 Task: Add the task  Add support for SMS notifications to the mobile app to the section Capacity Planning Sprint in the project TransferLine and add a Due Date to the respective task as 2024/02/26.
Action: Mouse moved to (606, 449)
Screenshot: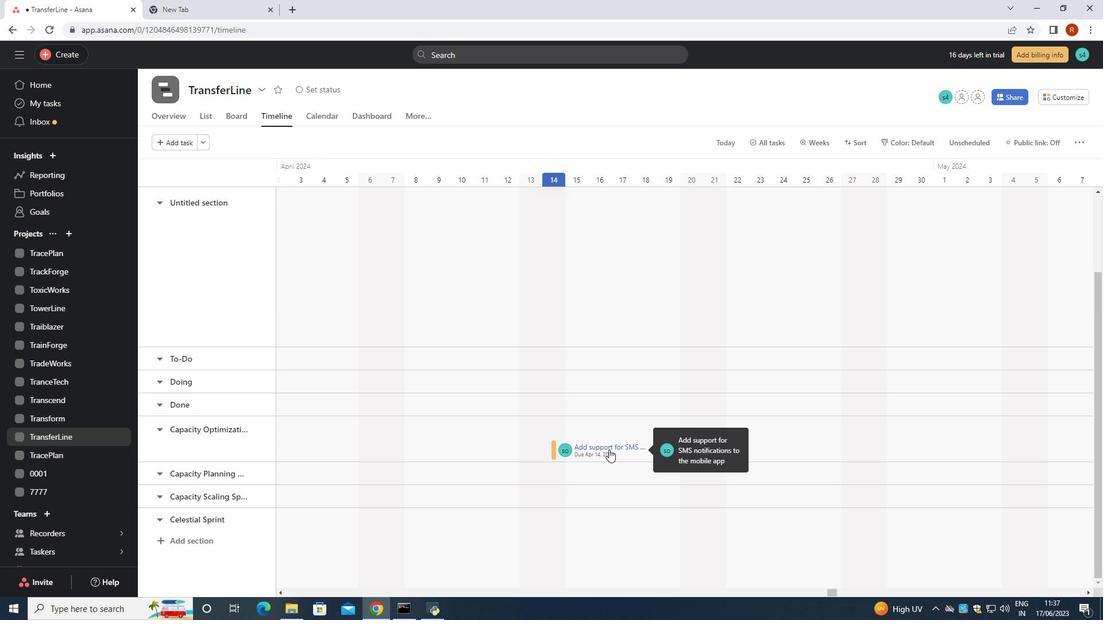 
Action: Mouse pressed left at (606, 449)
Screenshot: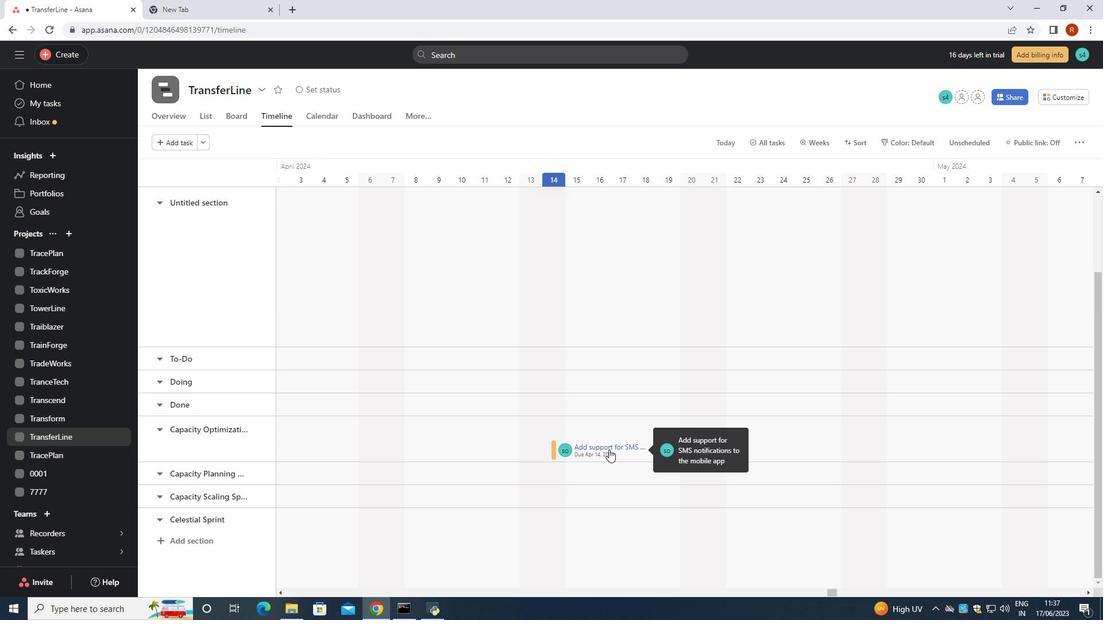 
Action: Mouse moved to (869, 227)
Screenshot: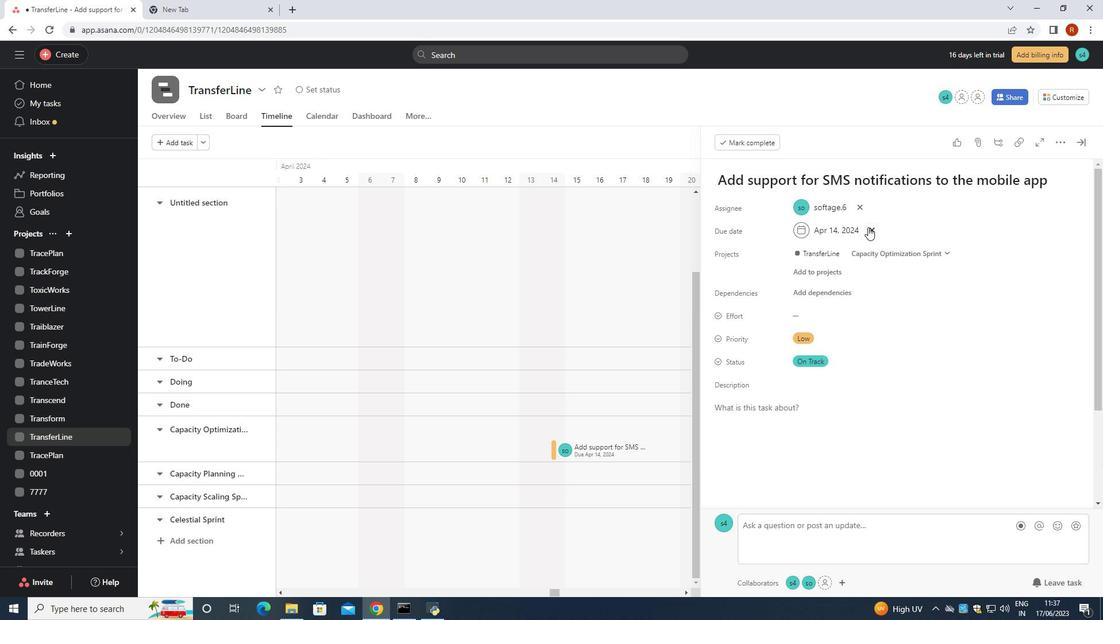 
Action: Mouse pressed left at (869, 227)
Screenshot: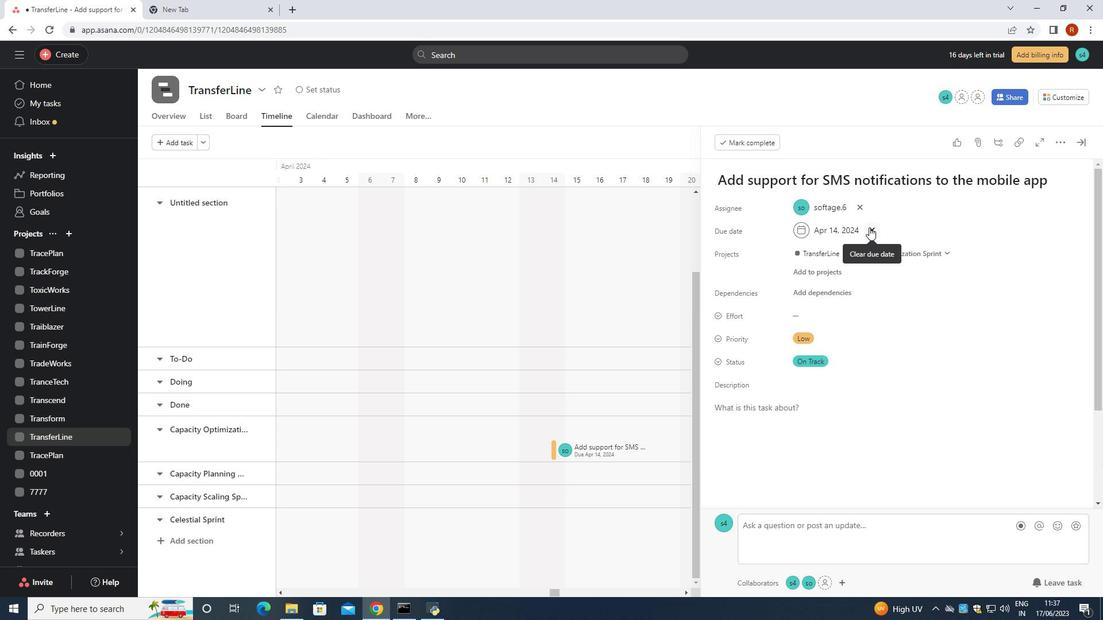 
Action: Key pressed 2024/02/
Screenshot: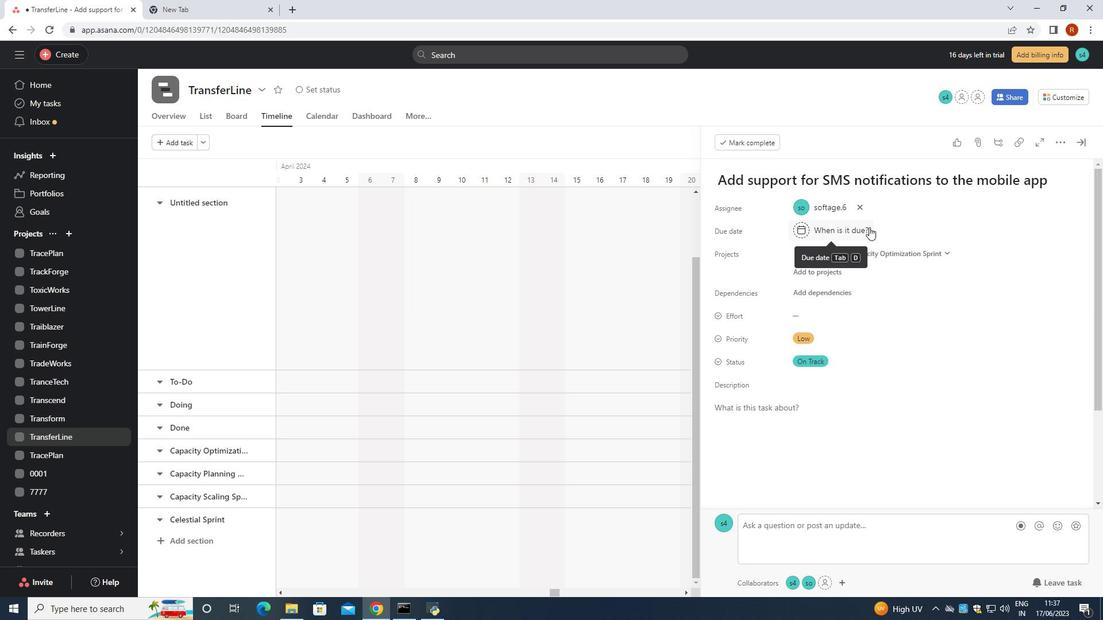 
Action: Mouse moved to (841, 227)
Screenshot: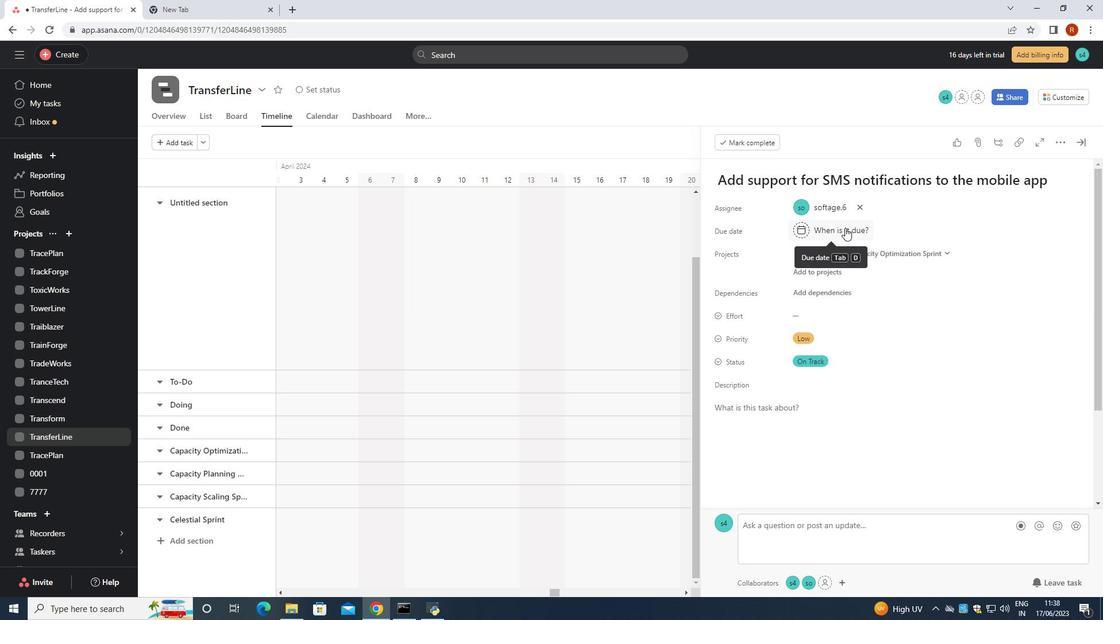 
Action: Mouse pressed left at (841, 227)
Screenshot: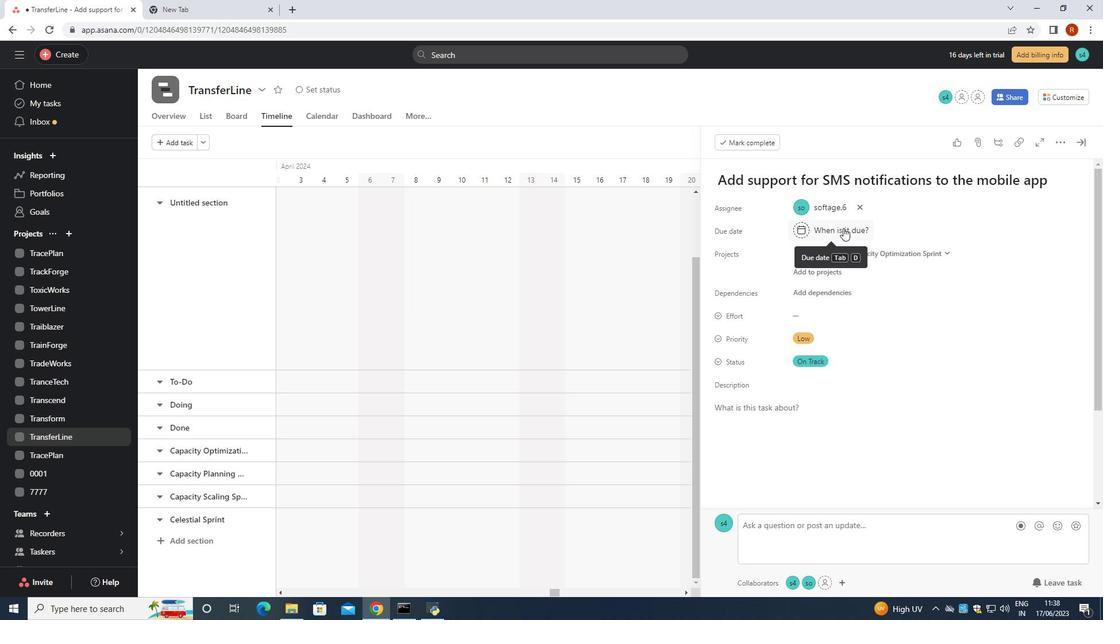 
Action: Key pressed 2024/2<Key.backspace>02/26+<Key.backspace>
Screenshot: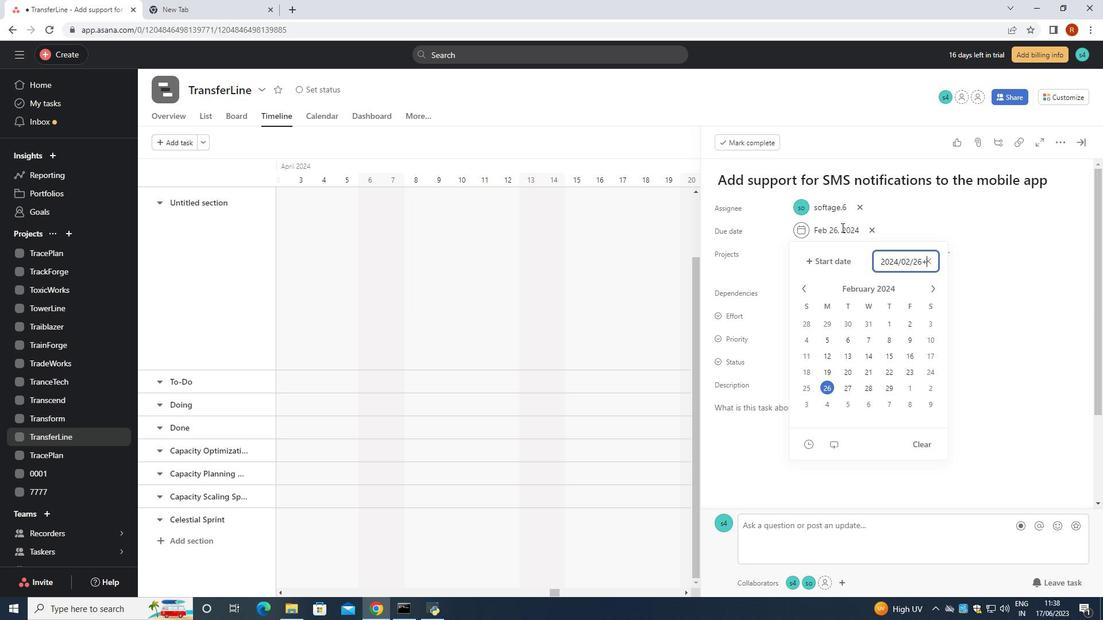 
Action: Mouse moved to (847, 227)
Screenshot: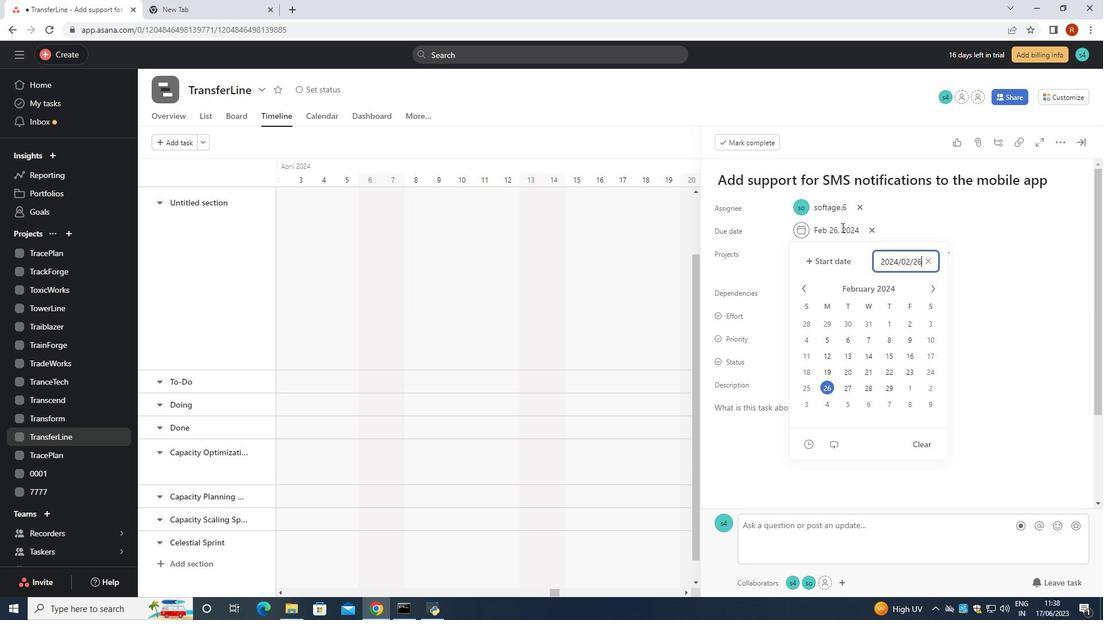 
Action: Key pressed <Key.enter>
Screenshot: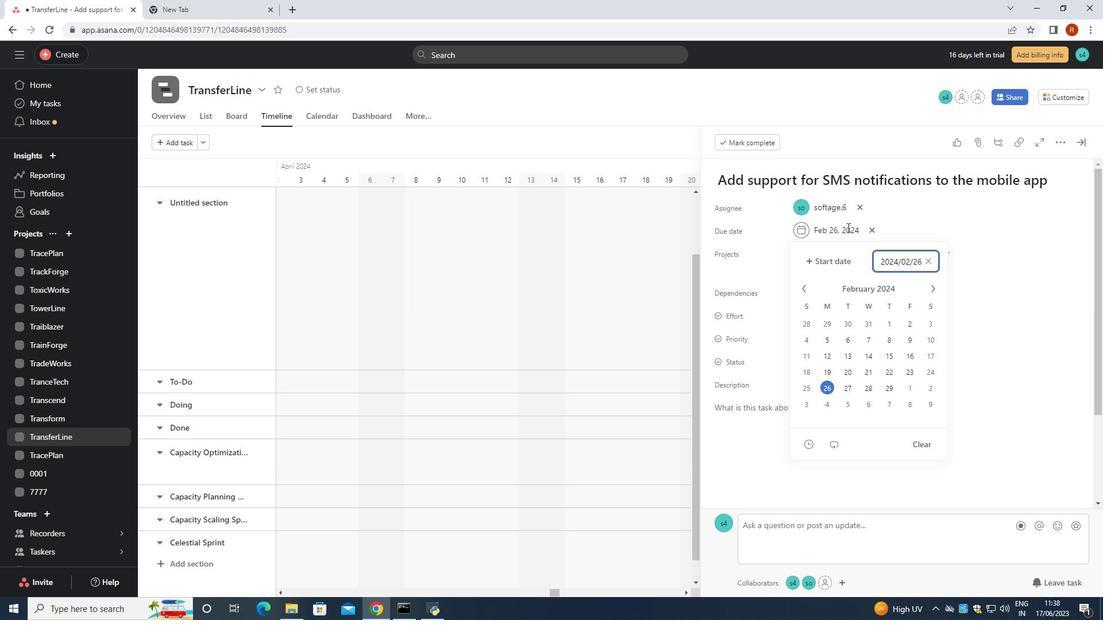 
Action: Mouse moved to (944, 254)
Screenshot: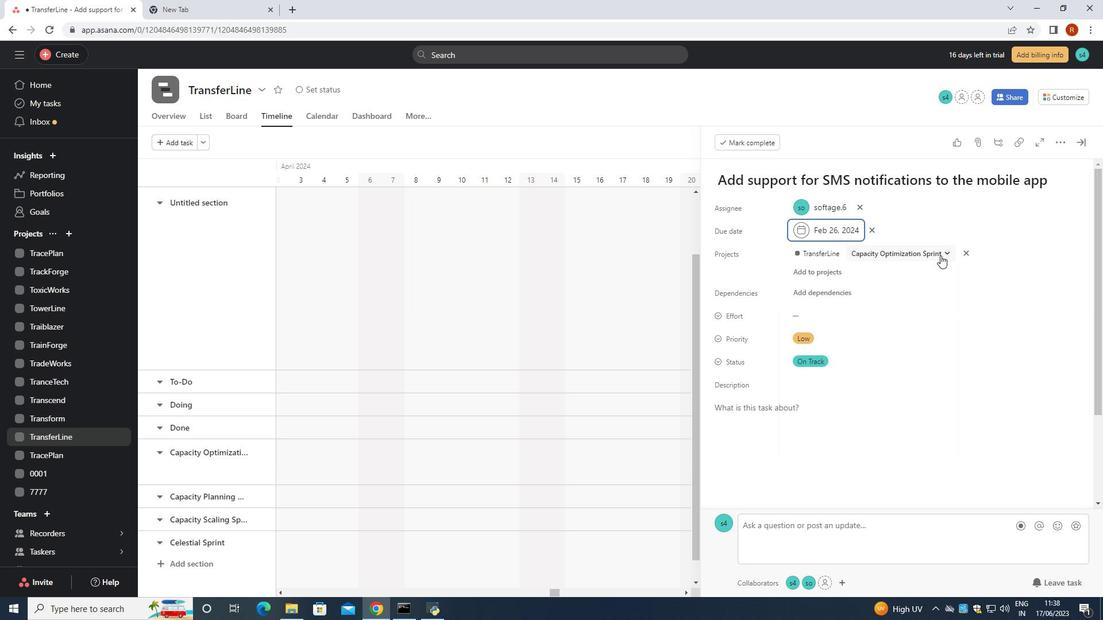 
Action: Mouse pressed left at (944, 254)
Screenshot: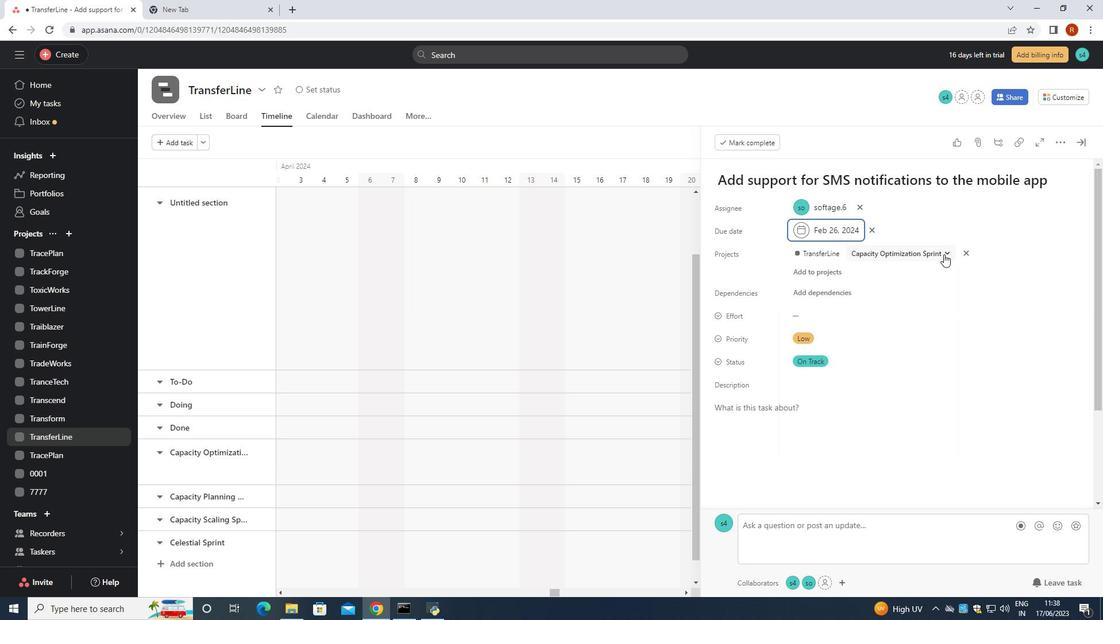 
Action: Mouse moved to (897, 382)
Screenshot: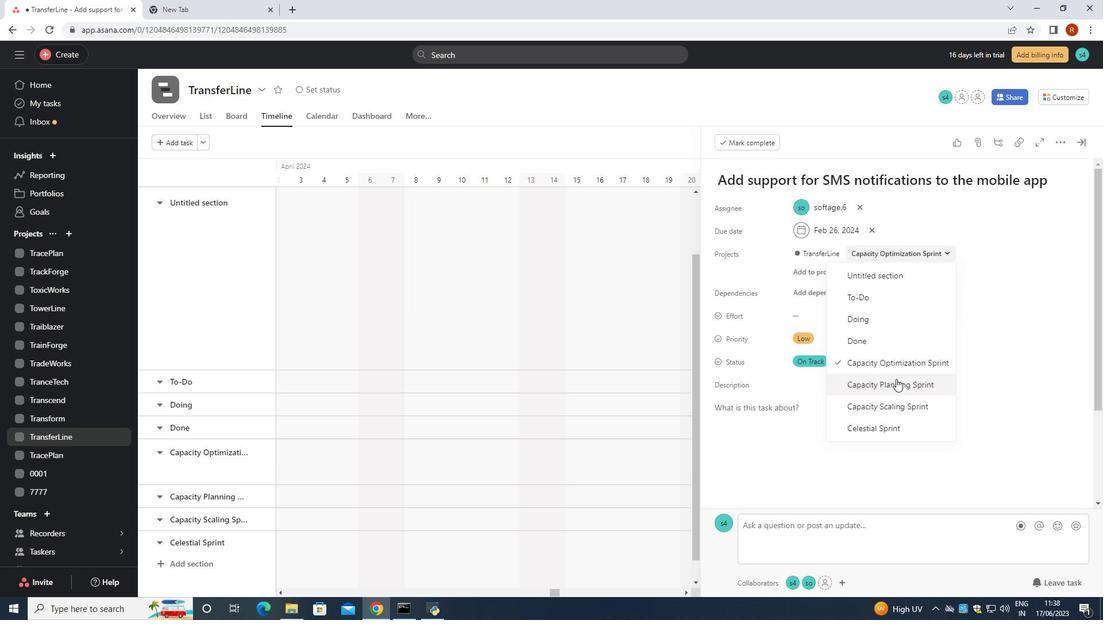 
Action: Mouse pressed left at (897, 382)
Screenshot: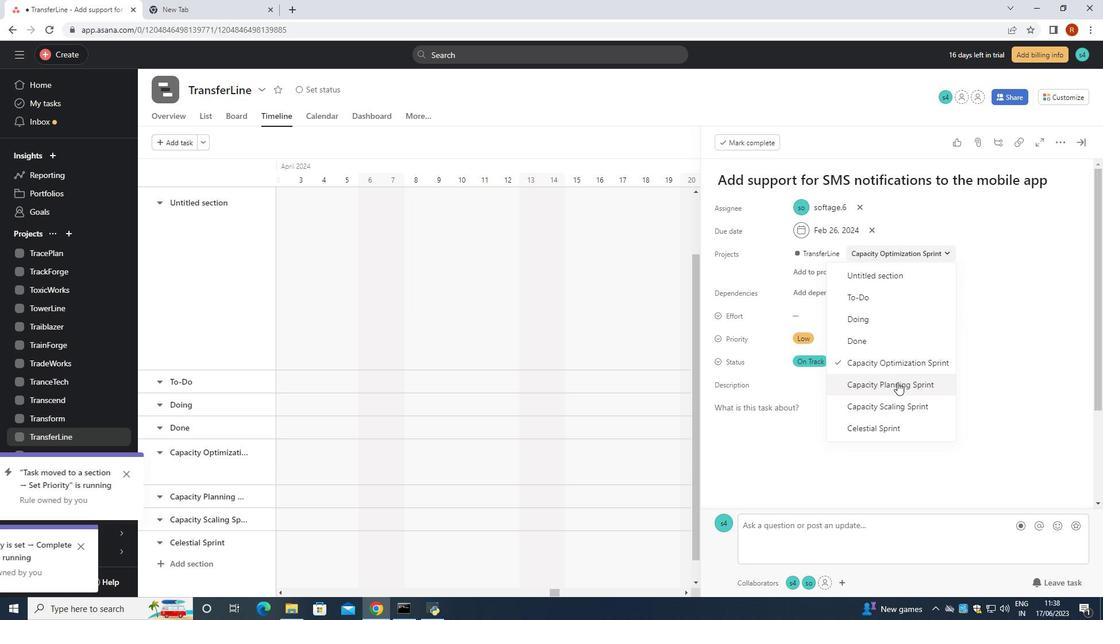 
